 Task: Create board using template go to market strategy template.
Action: Mouse moved to (309, 82)
Screenshot: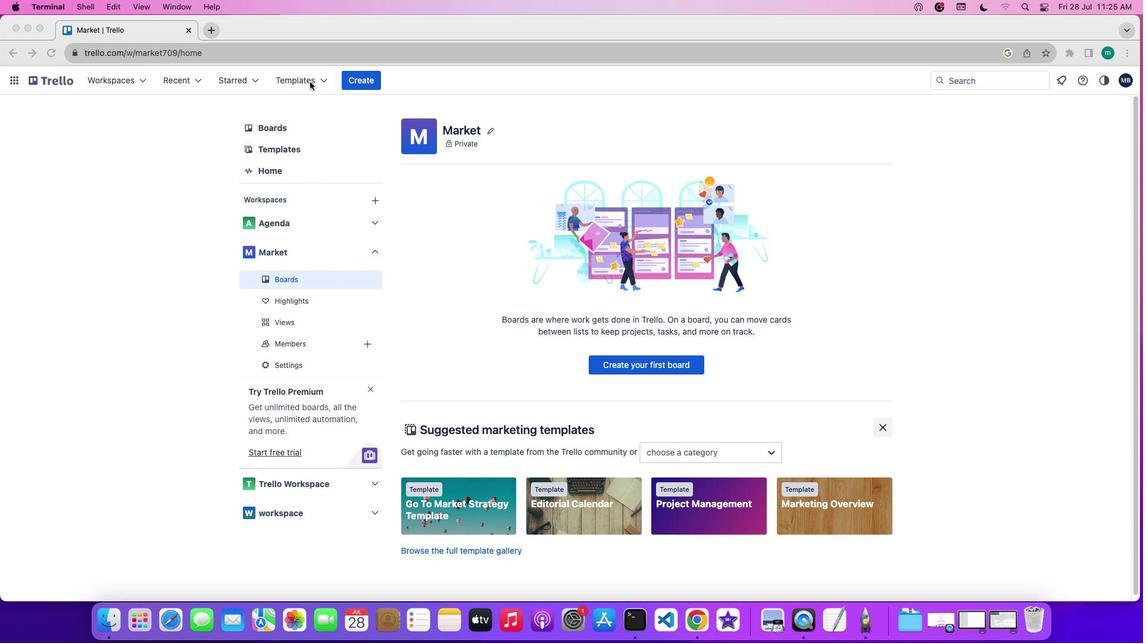 
Action: Mouse pressed left at (309, 82)
Screenshot: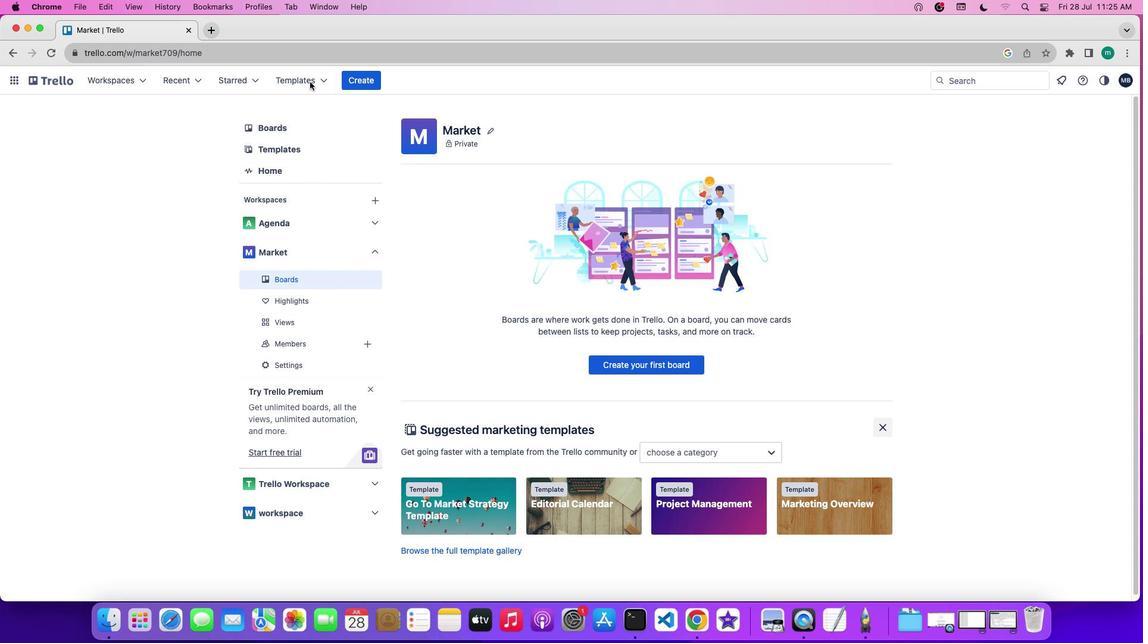 
Action: Mouse pressed left at (309, 82)
Screenshot: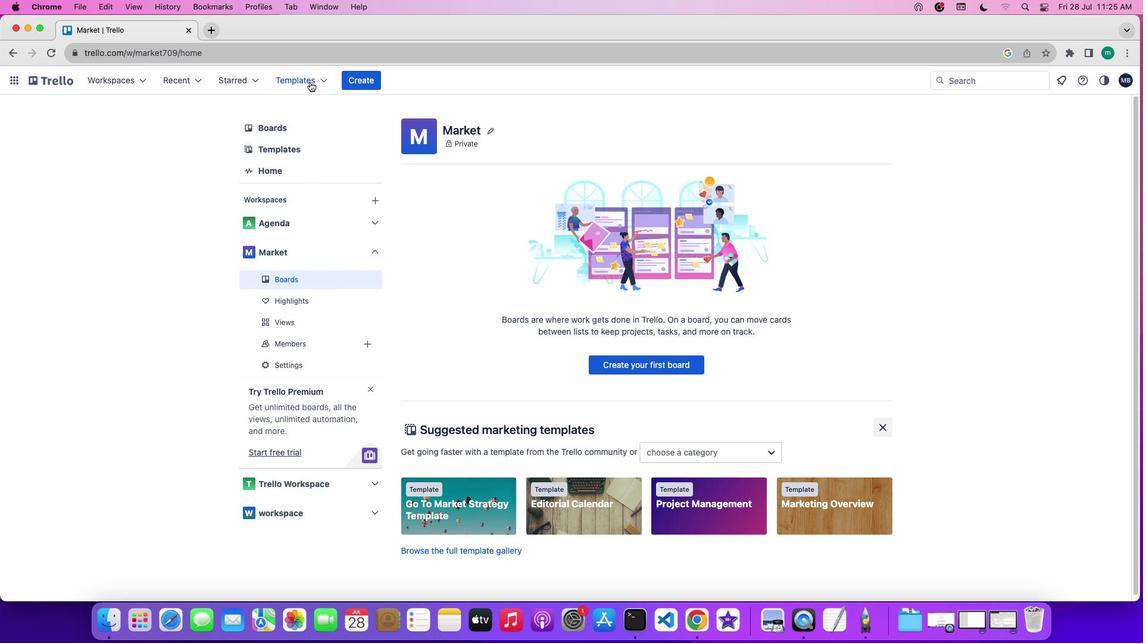 
Action: Mouse pressed left at (309, 82)
Screenshot: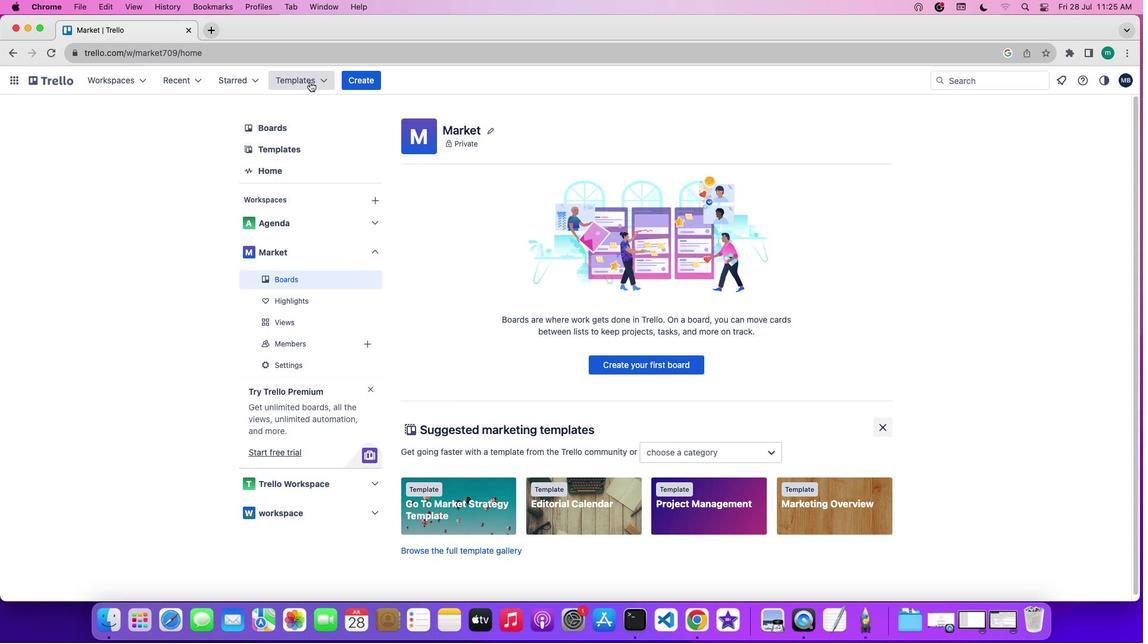 
Action: Mouse moved to (334, 233)
Screenshot: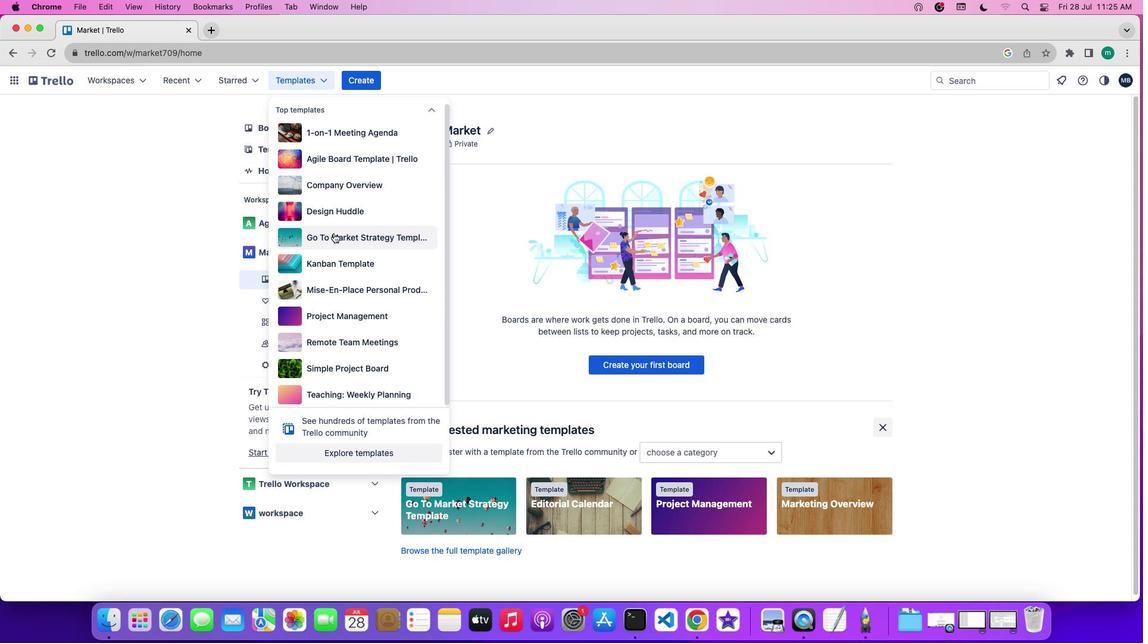 
Action: Mouse pressed left at (334, 233)
Screenshot: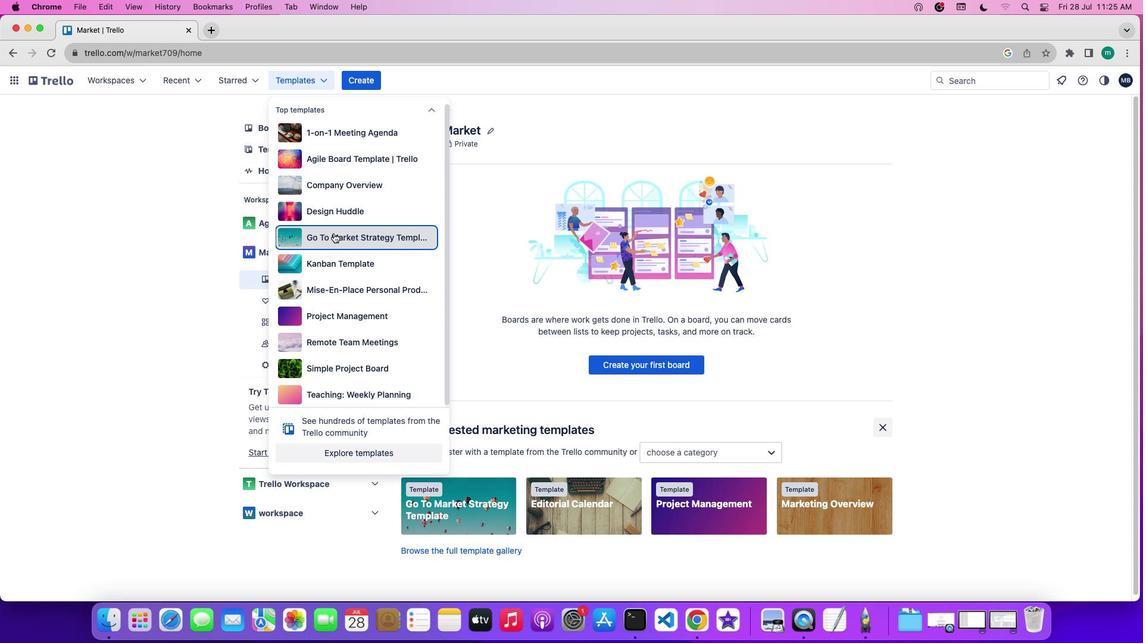 
Action: Mouse moved to (388, 388)
Screenshot: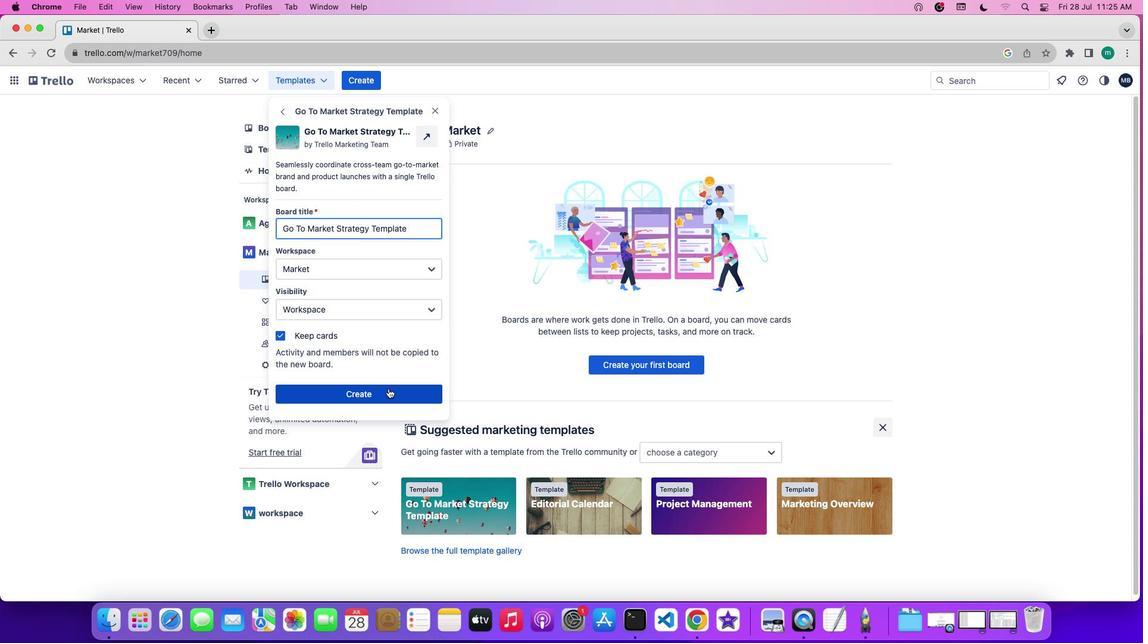 
Action: Mouse pressed left at (388, 388)
Screenshot: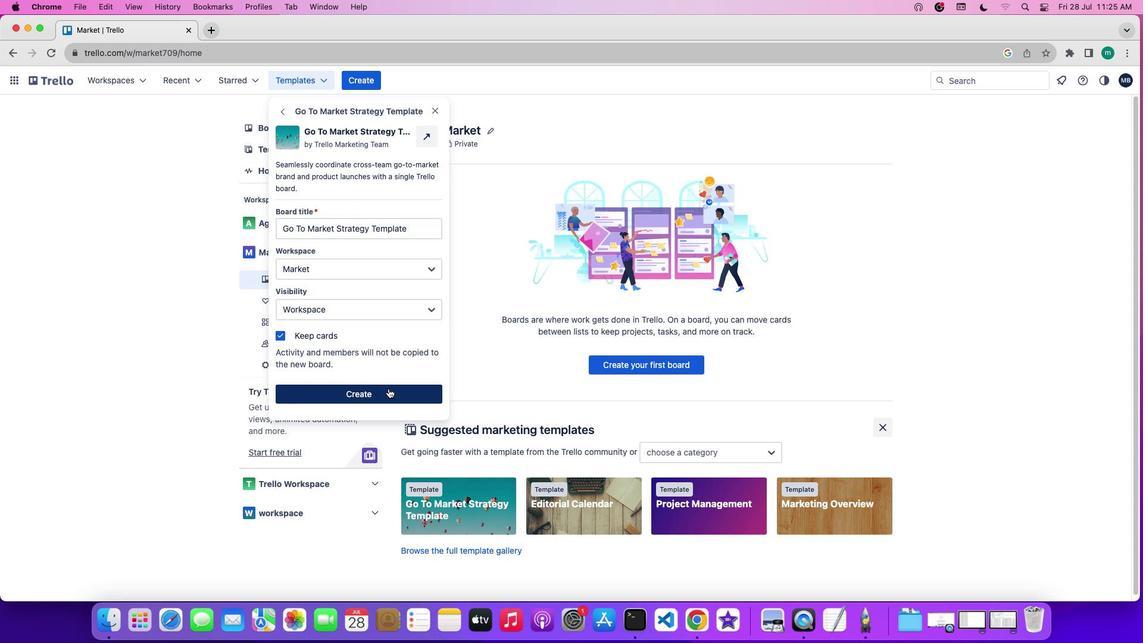 
